 Task: Add Sprouts All Natural Lean Ground Beef Patties 93% Lean 7% Fat to the cart.
Action: Mouse moved to (18, 96)
Screenshot: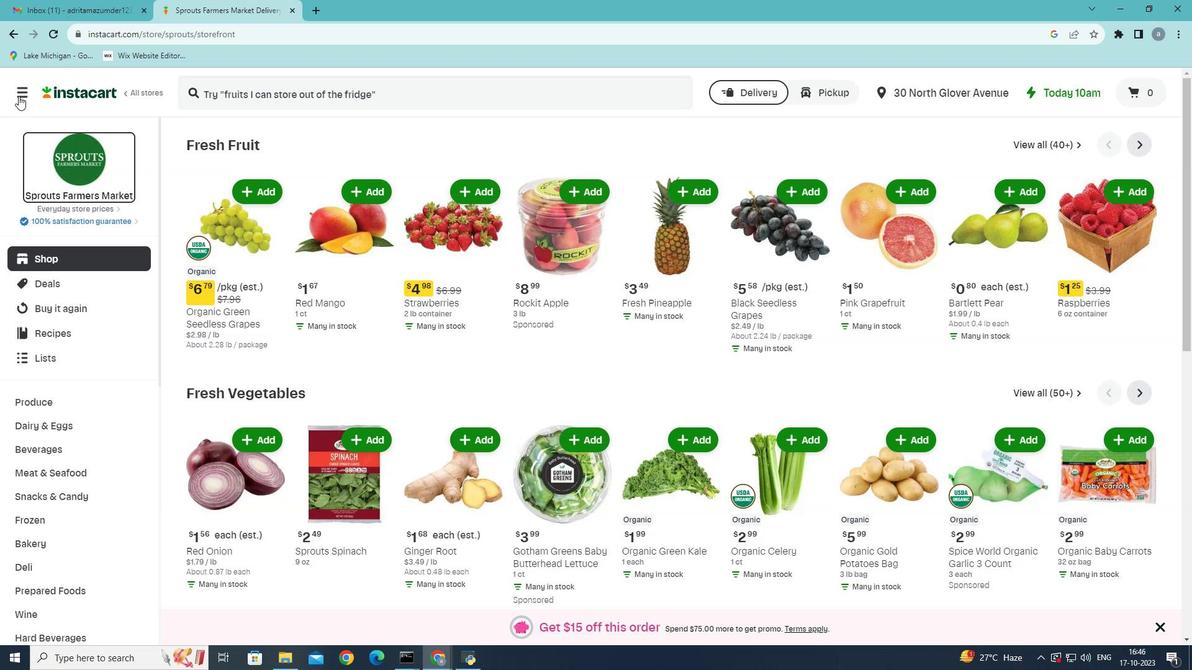 
Action: Mouse pressed left at (18, 96)
Screenshot: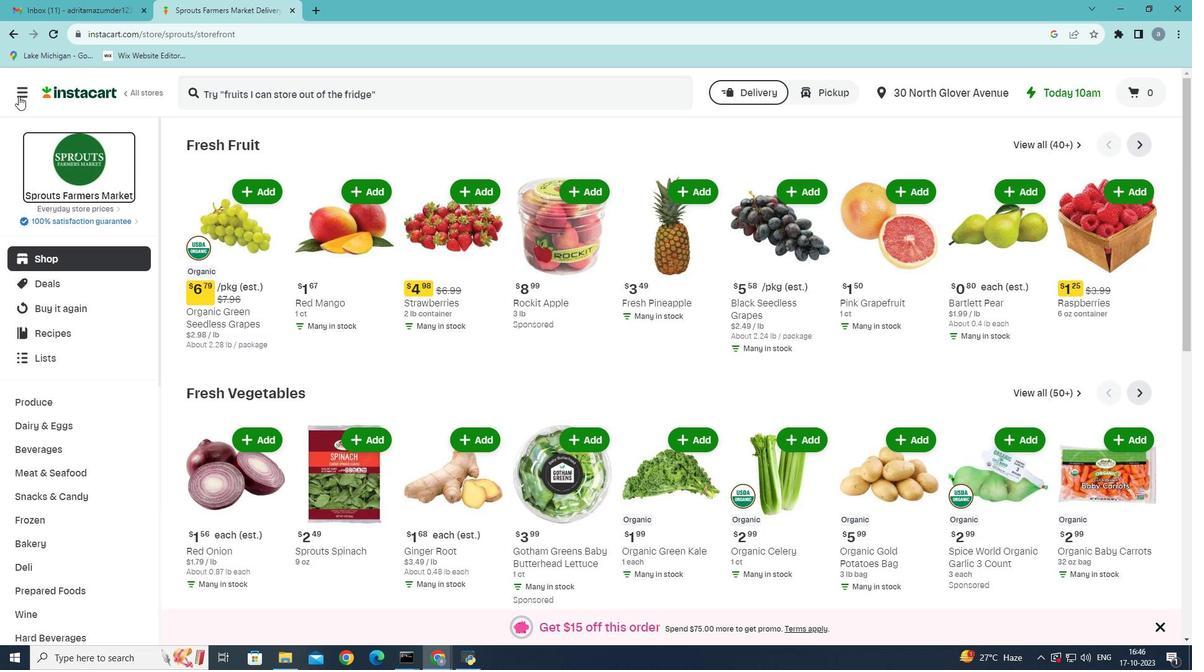 
Action: Mouse moved to (52, 366)
Screenshot: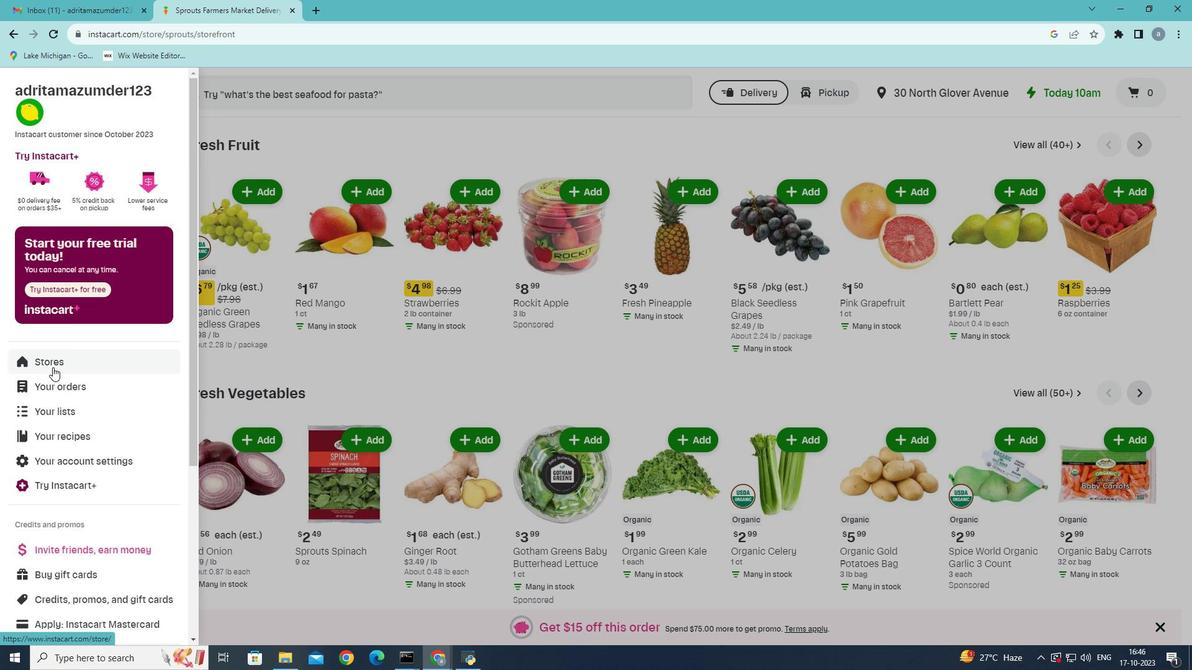 
Action: Mouse pressed left at (52, 366)
Screenshot: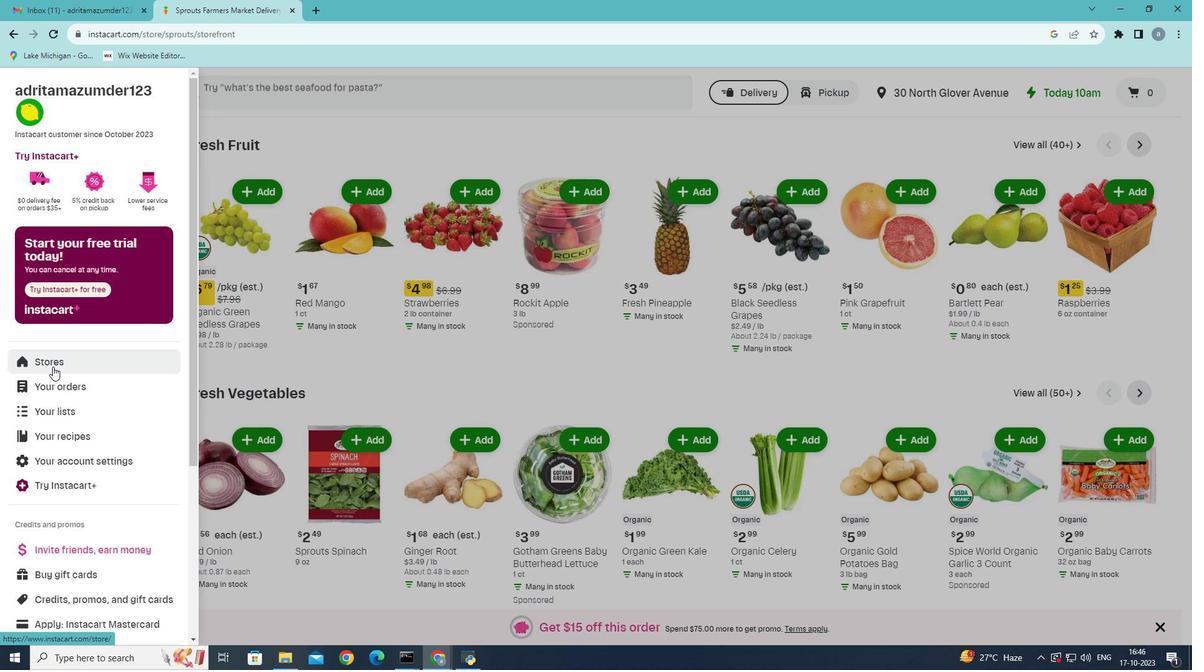 
Action: Mouse moved to (294, 144)
Screenshot: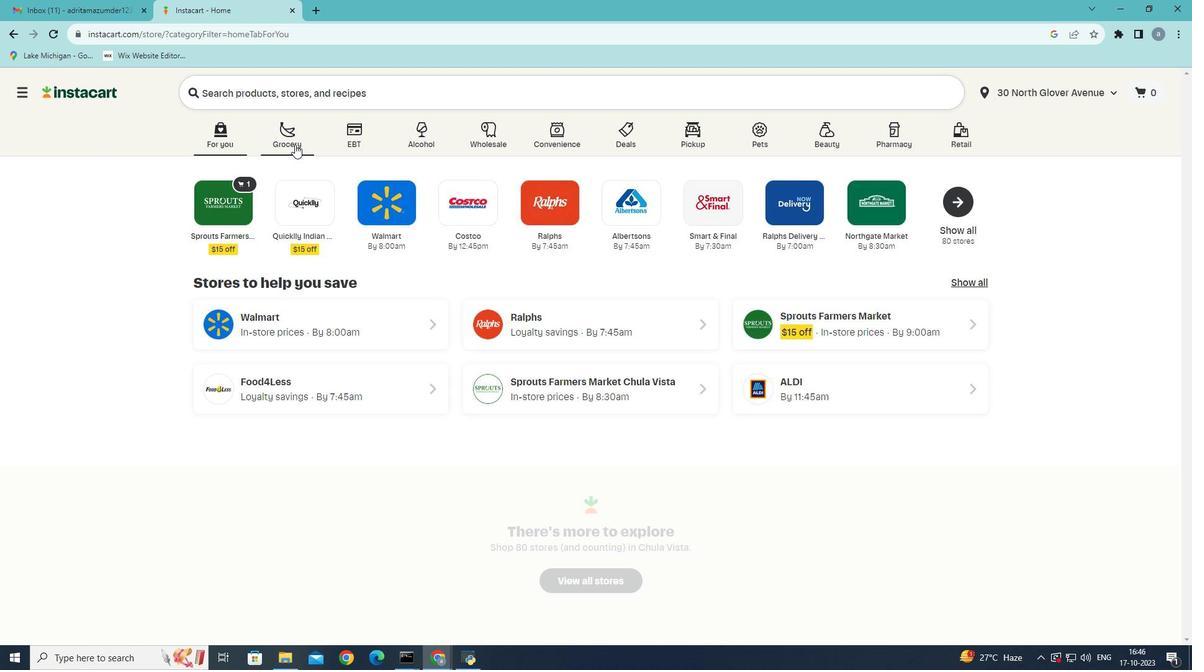 
Action: Mouse pressed left at (294, 144)
Screenshot: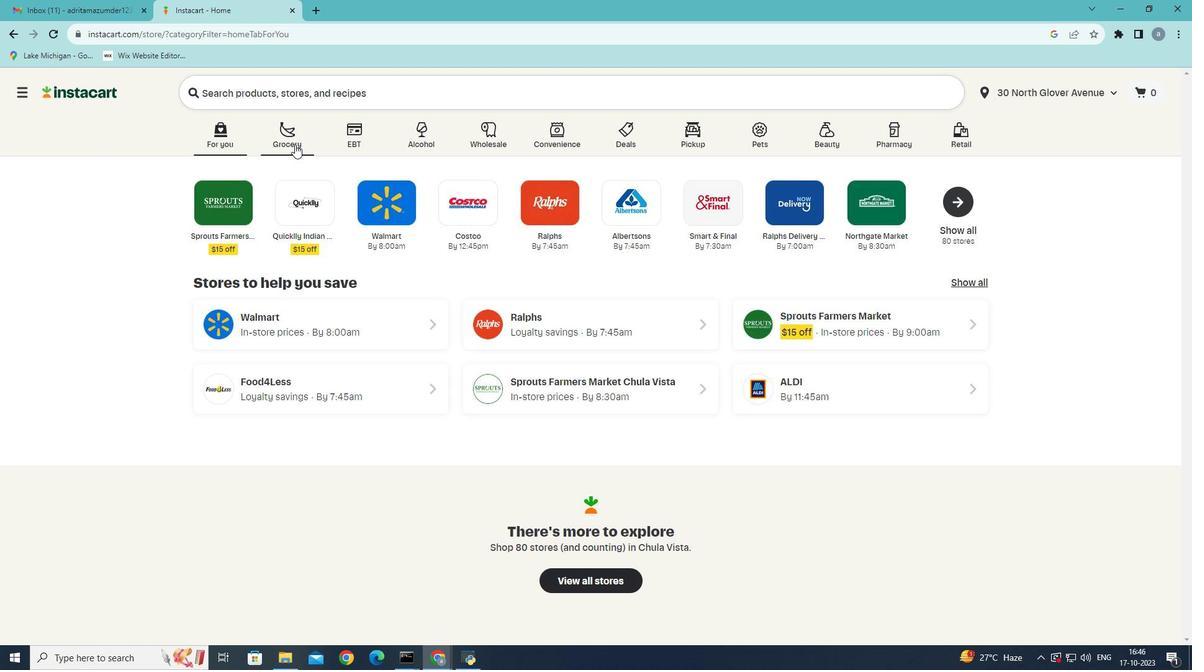 
Action: Mouse moved to (860, 308)
Screenshot: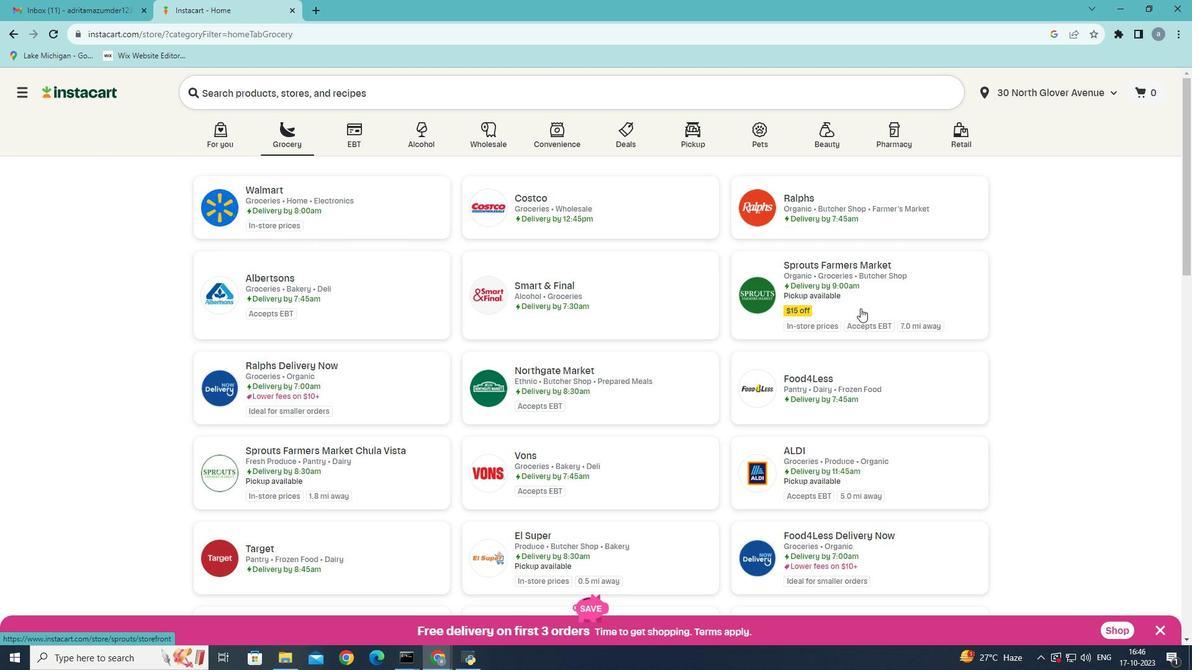 
Action: Mouse pressed left at (860, 308)
Screenshot: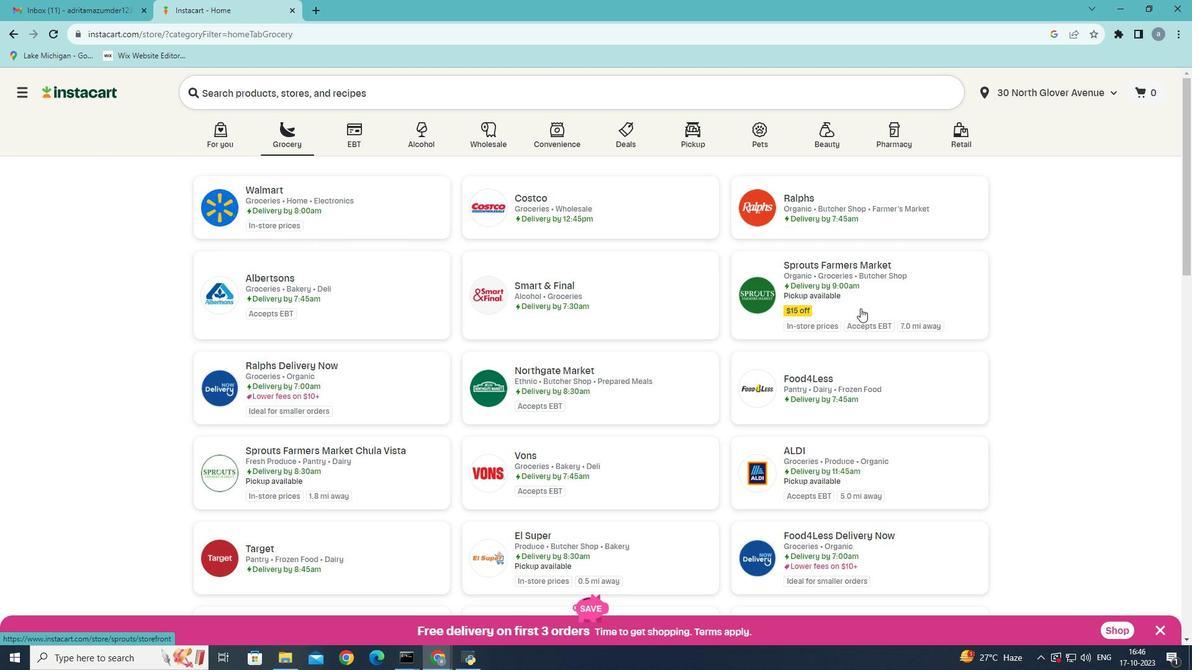 
Action: Mouse moved to (68, 470)
Screenshot: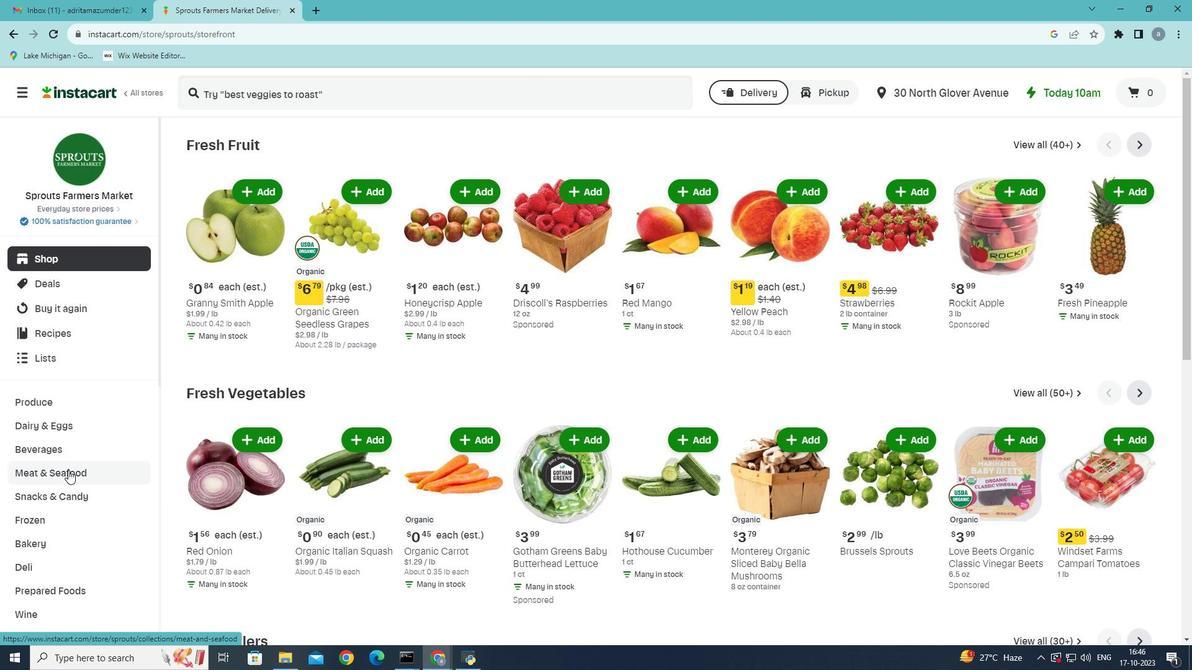 
Action: Mouse pressed left at (68, 470)
Screenshot: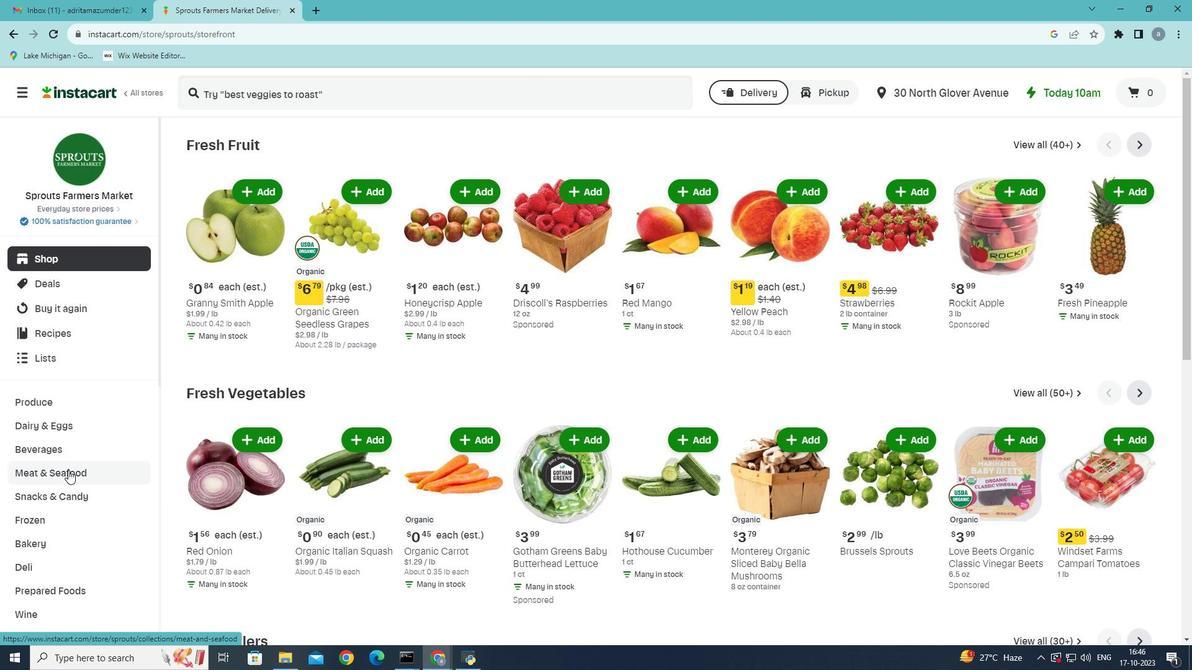 
Action: Mouse moved to (363, 175)
Screenshot: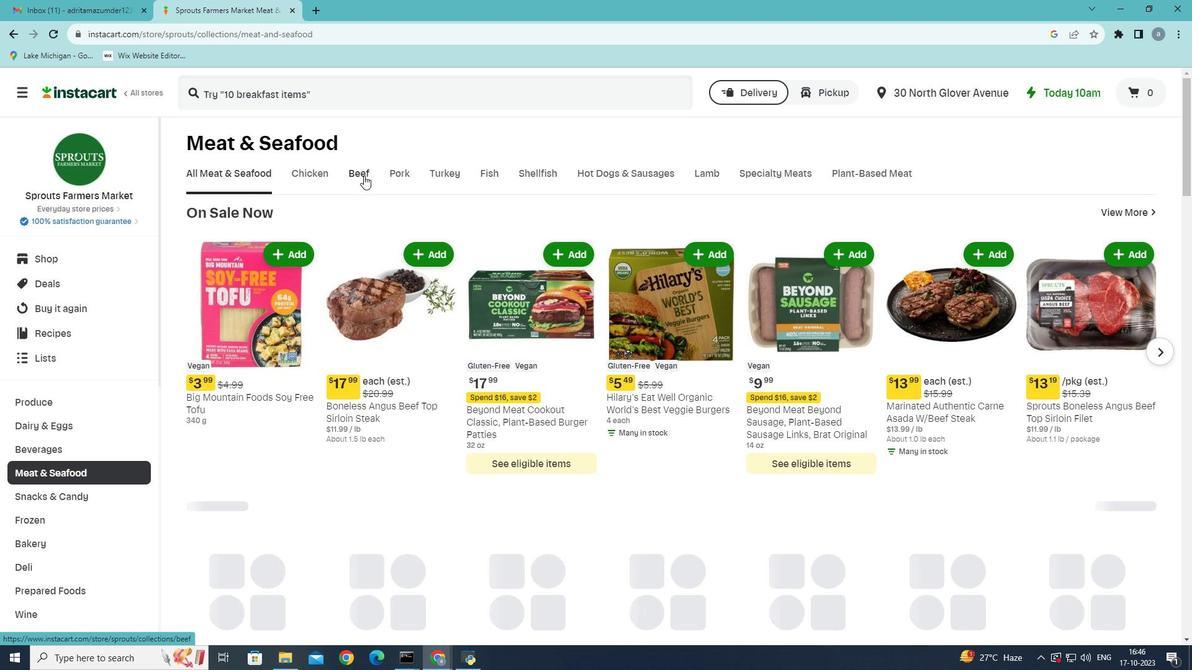 
Action: Mouse pressed left at (363, 175)
Screenshot: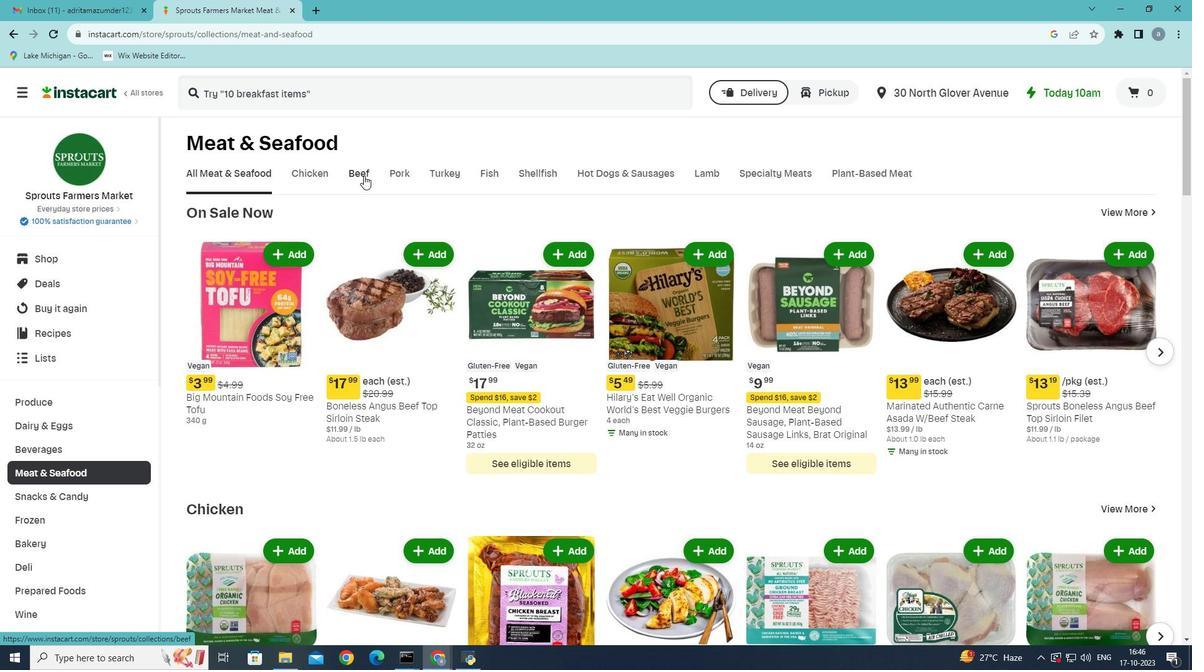 
Action: Mouse moved to (322, 224)
Screenshot: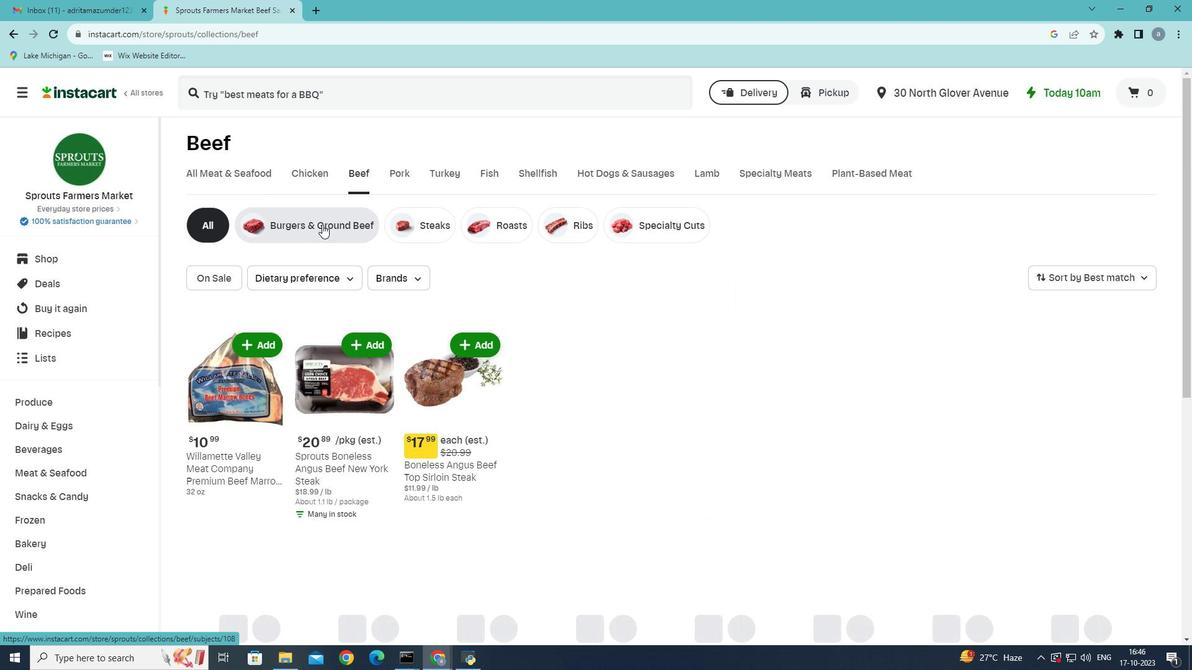 
Action: Mouse pressed left at (322, 224)
Screenshot: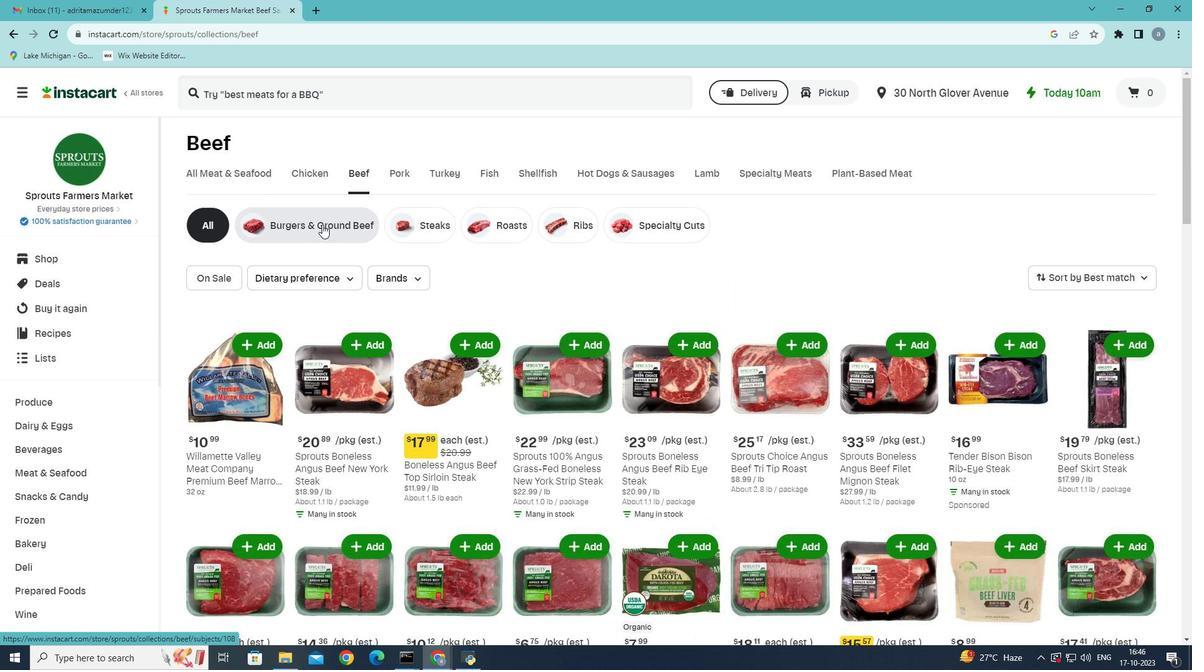 
Action: Mouse moved to (592, 463)
Screenshot: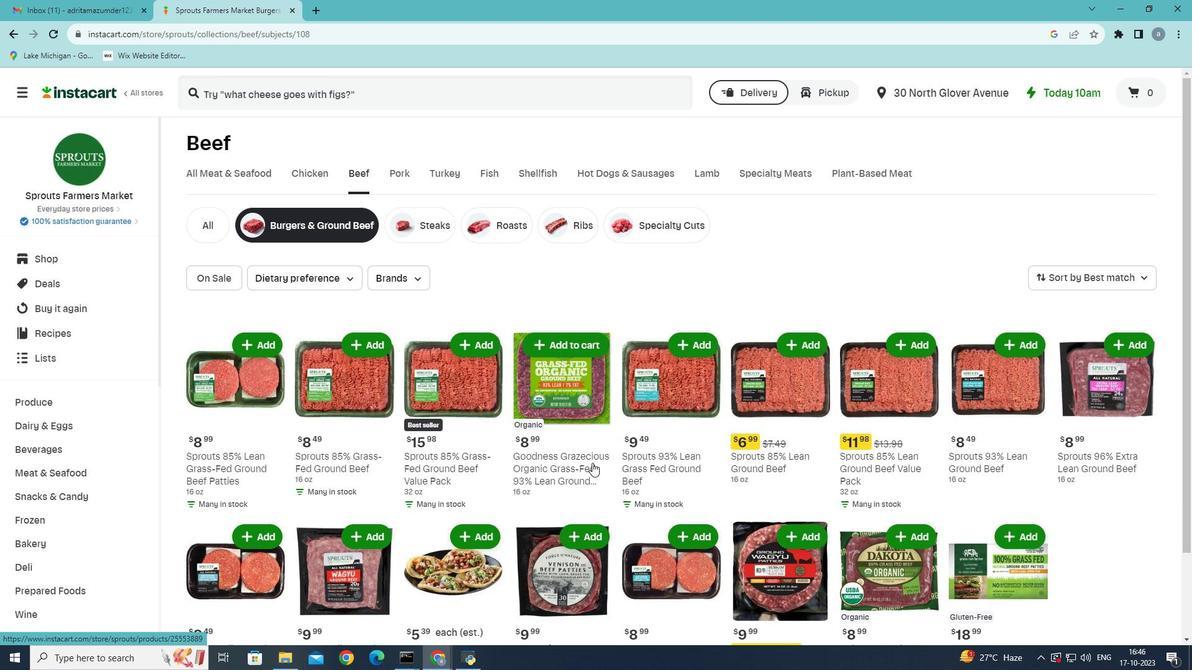
Action: Mouse scrolled (592, 462) with delta (0, 0)
Screenshot: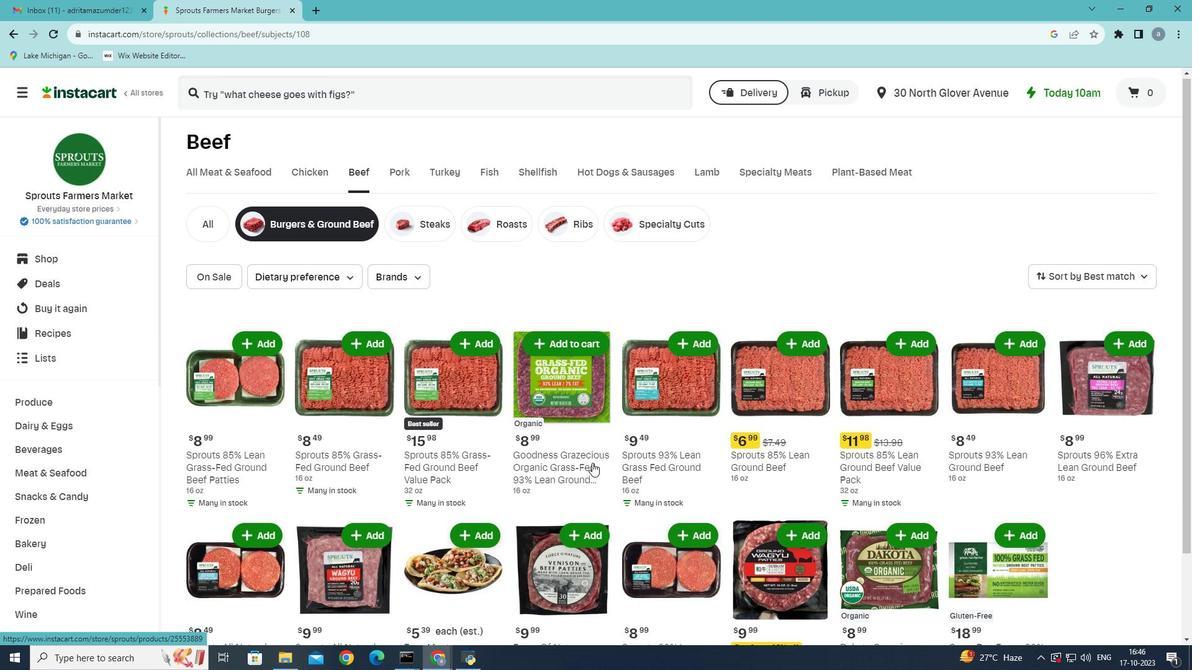 
Action: Mouse scrolled (592, 462) with delta (0, 0)
Screenshot: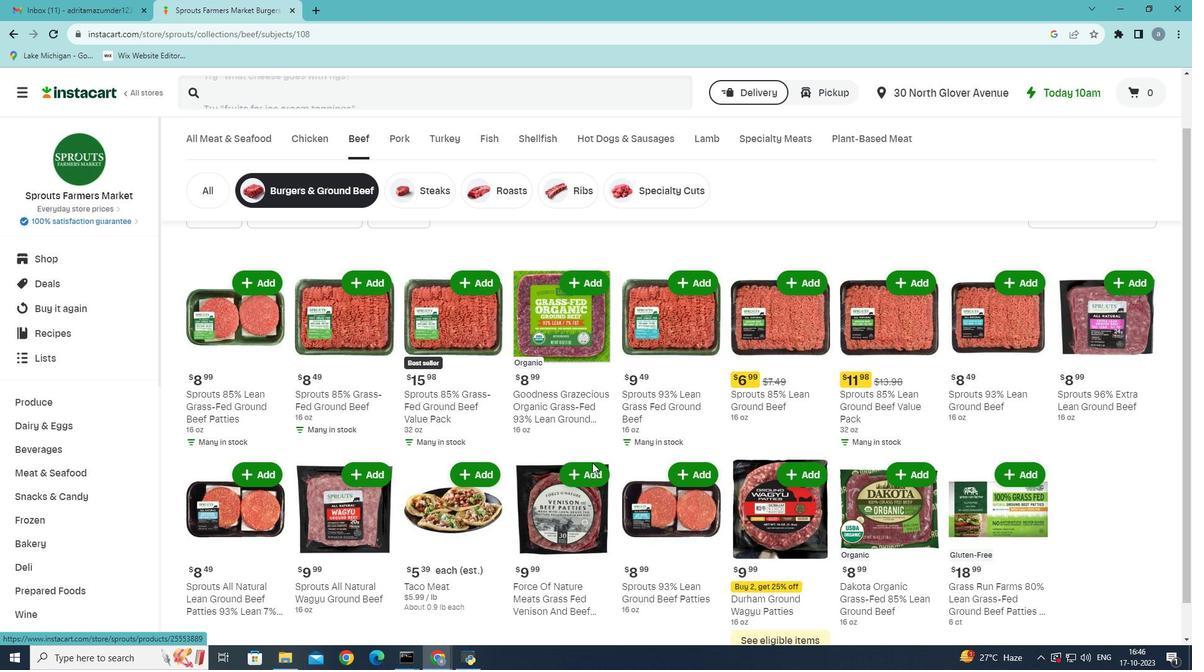 
Action: Mouse moved to (666, 496)
Screenshot: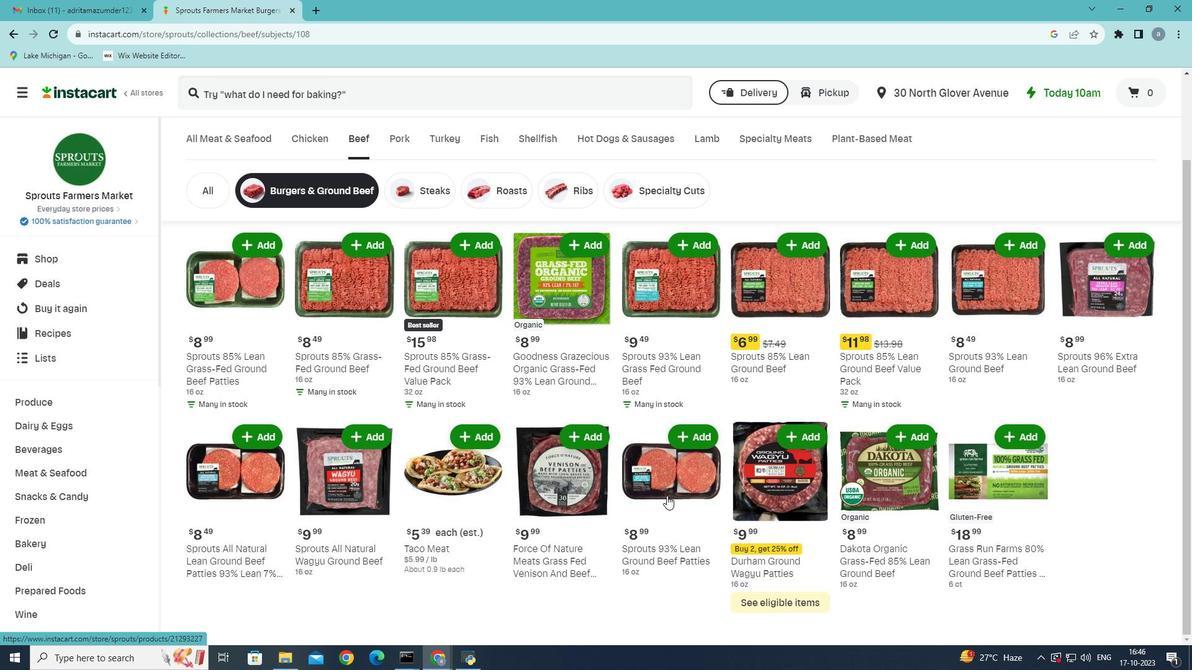 
Action: Mouse scrolled (666, 495) with delta (0, 0)
Screenshot: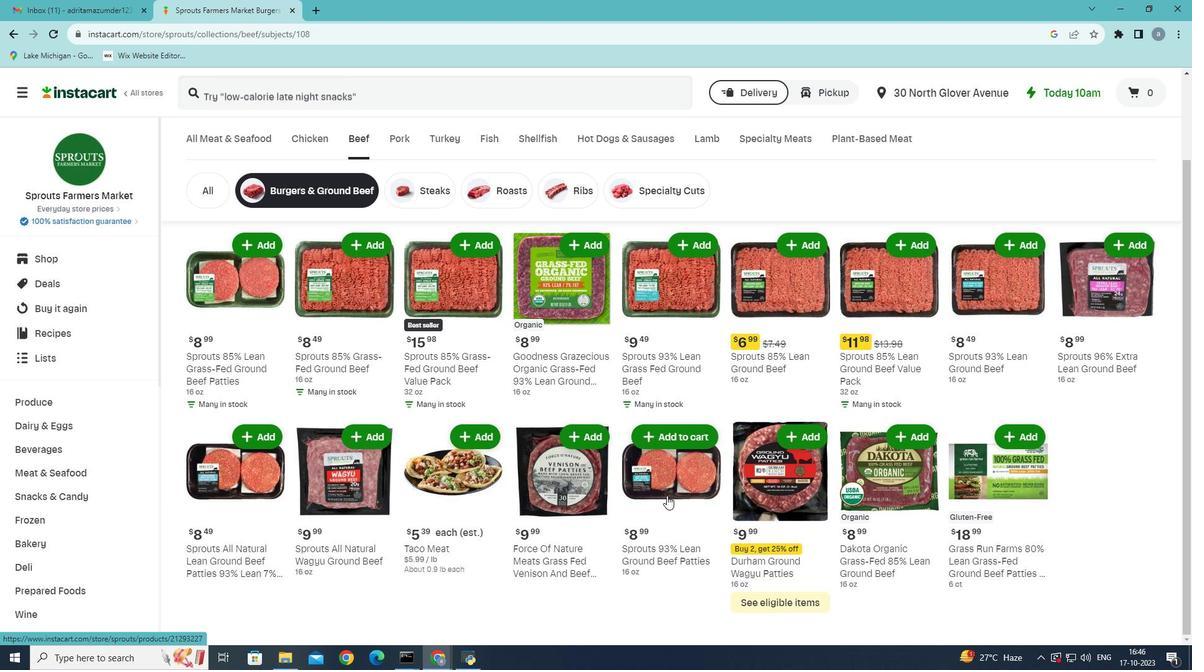 
Action: Mouse moved to (668, 496)
Screenshot: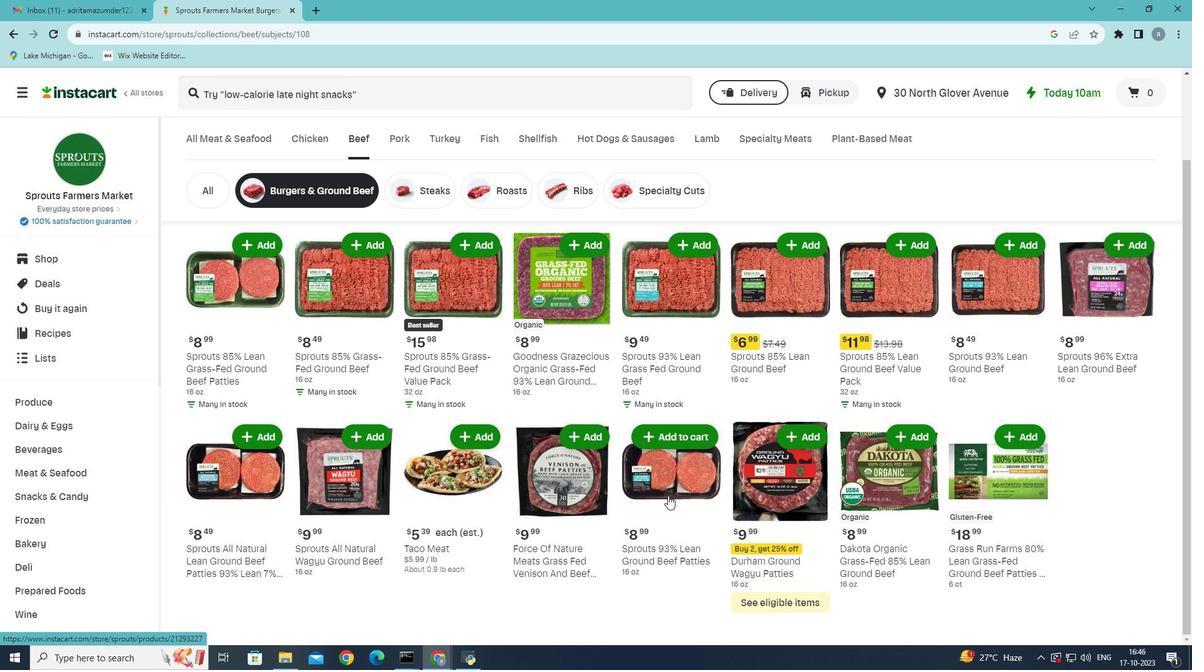 
Action: Mouse scrolled (668, 495) with delta (0, 0)
Screenshot: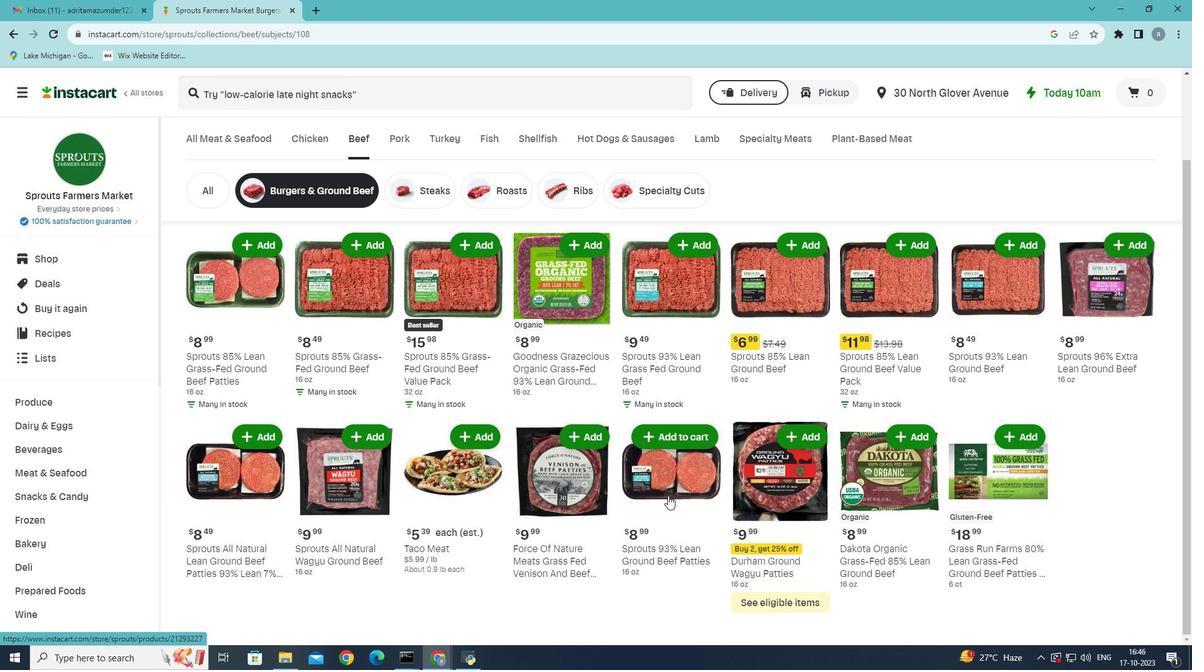 
Action: Mouse moved to (941, 384)
Screenshot: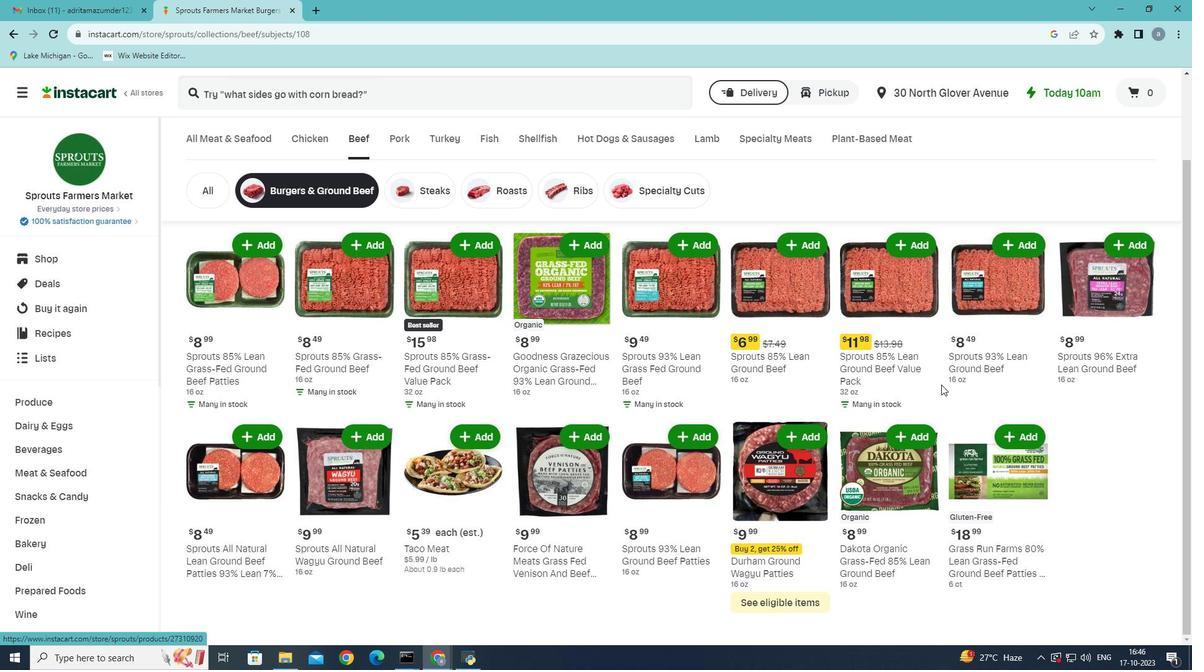 
Action: Mouse scrolled (941, 385) with delta (0, 0)
Screenshot: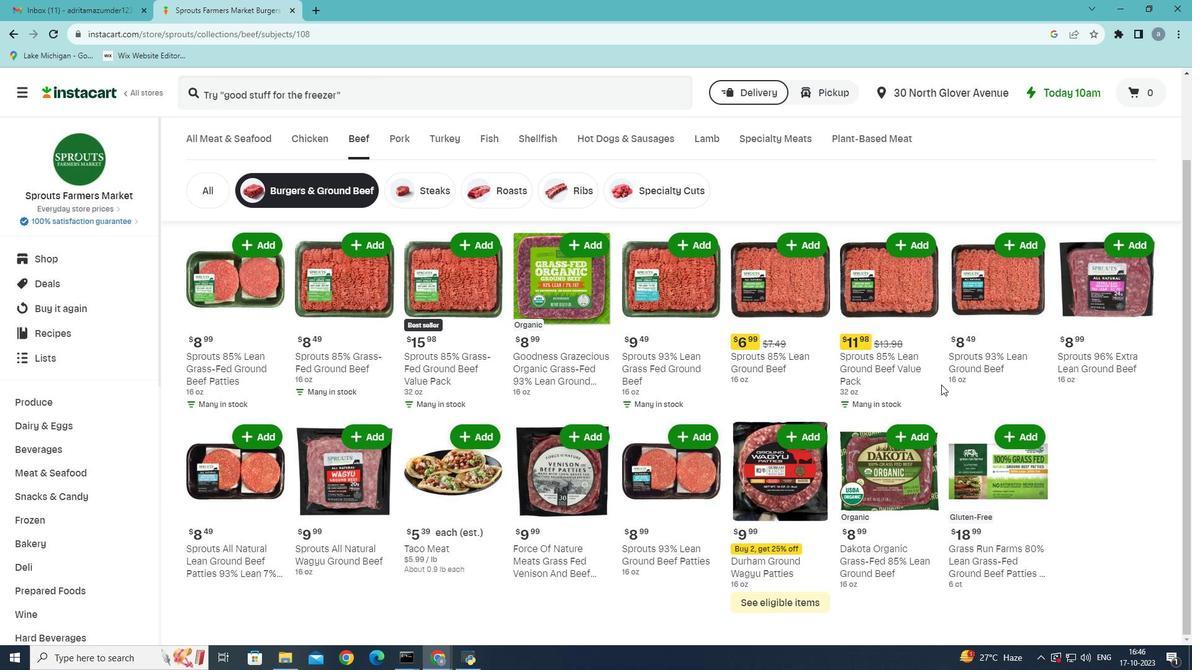 
Action: Mouse moved to (981, 429)
Screenshot: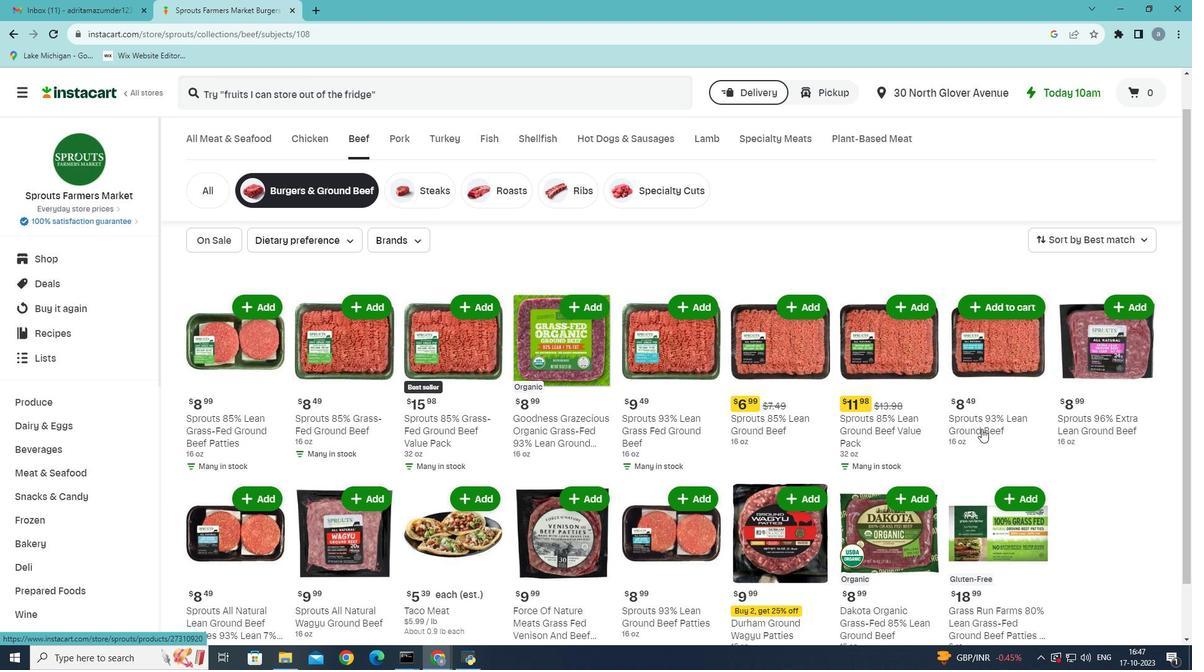 
Action: Mouse scrolled (981, 428) with delta (0, 0)
Screenshot: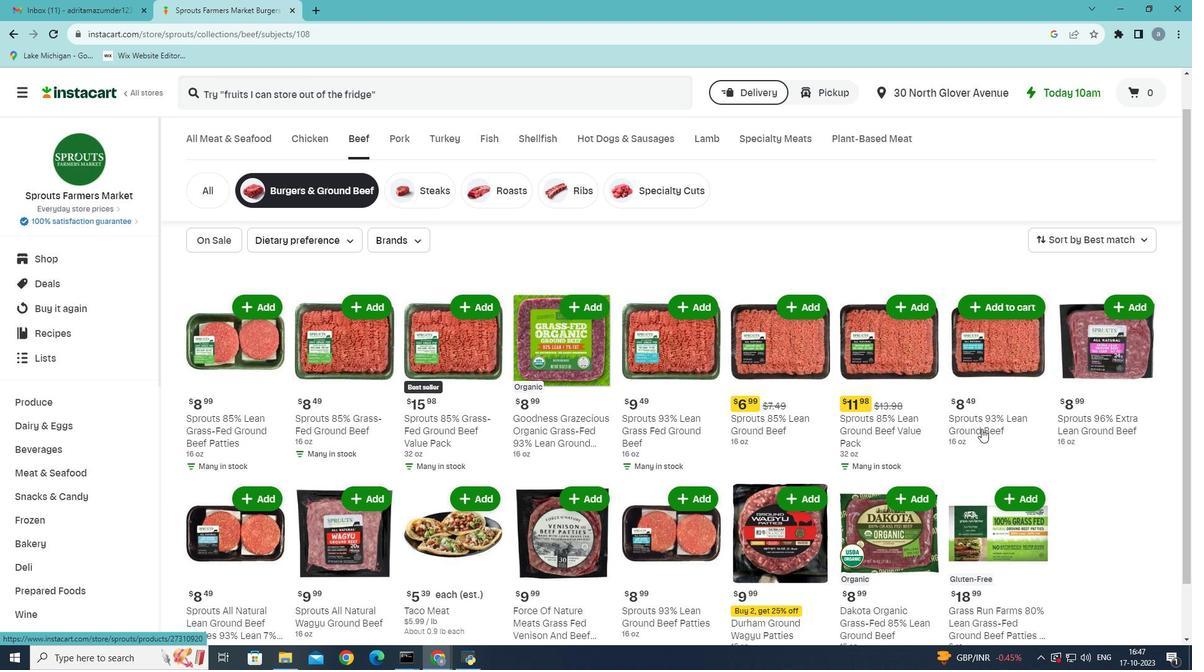 
Action: Mouse scrolled (981, 428) with delta (0, 0)
Screenshot: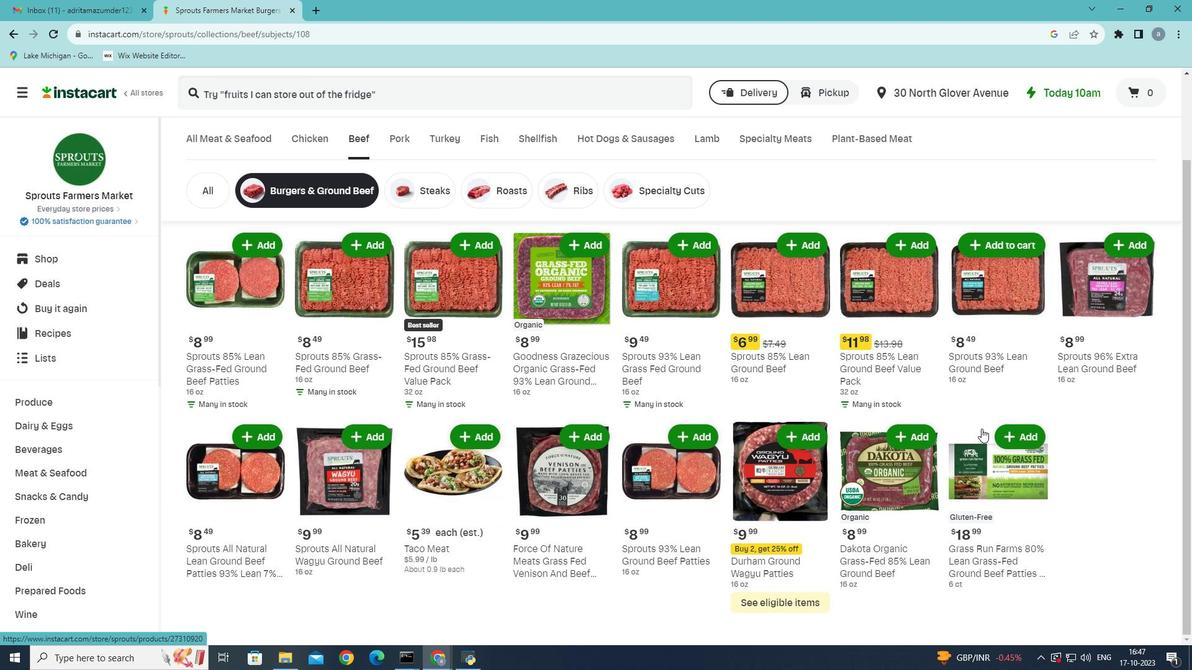 
Action: Mouse scrolled (981, 428) with delta (0, 0)
Screenshot: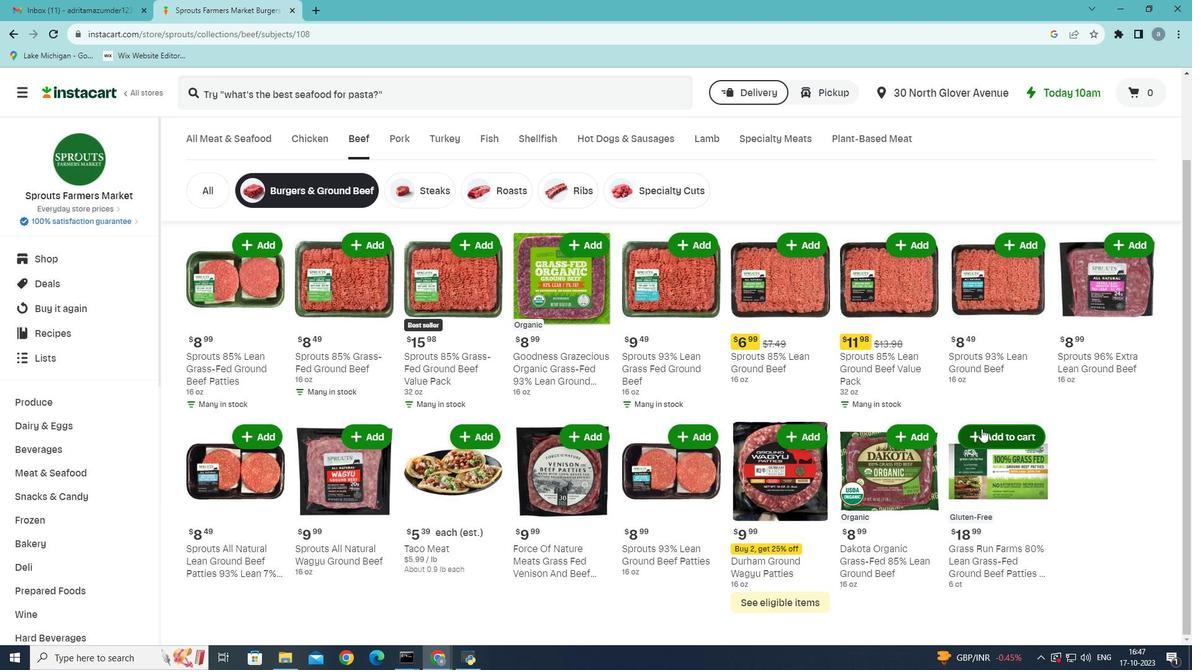 
Action: Mouse scrolled (981, 428) with delta (0, 0)
Screenshot: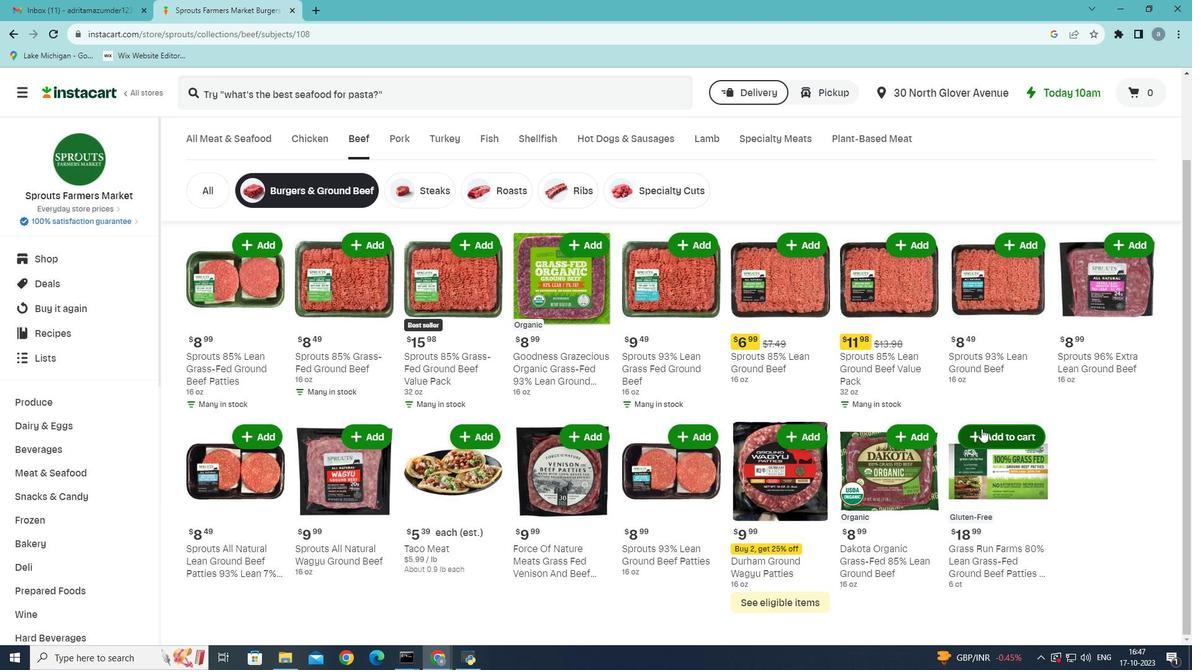 
Action: Mouse moved to (913, 425)
Screenshot: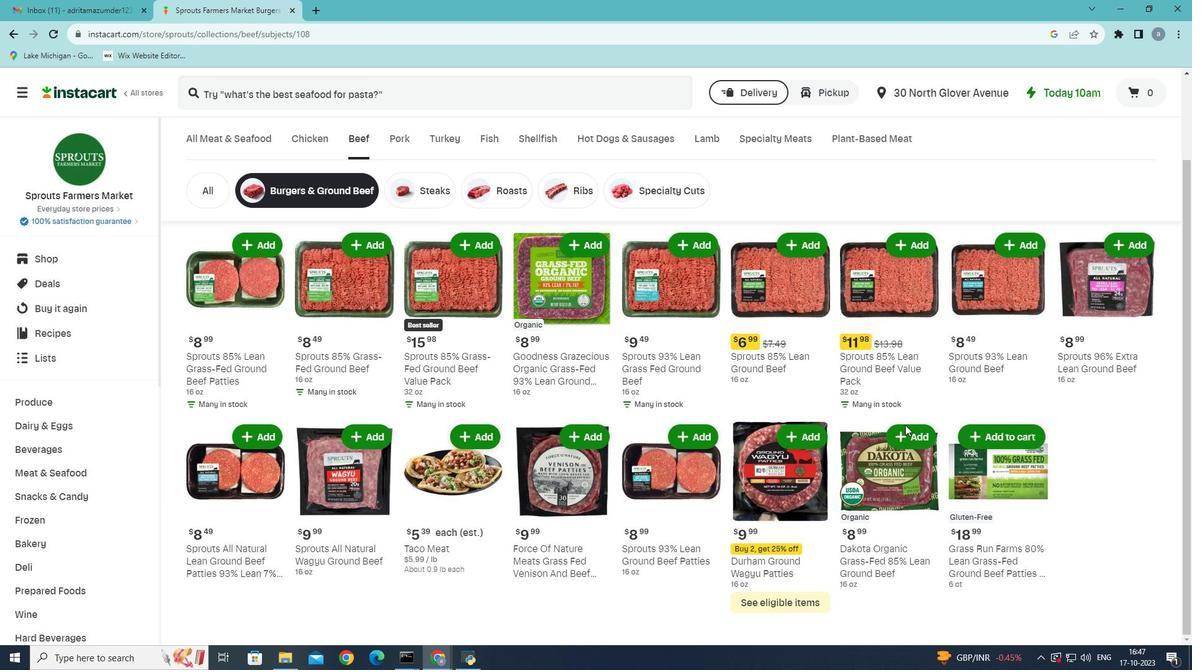 
Action: Mouse scrolled (913, 424) with delta (0, 0)
Screenshot: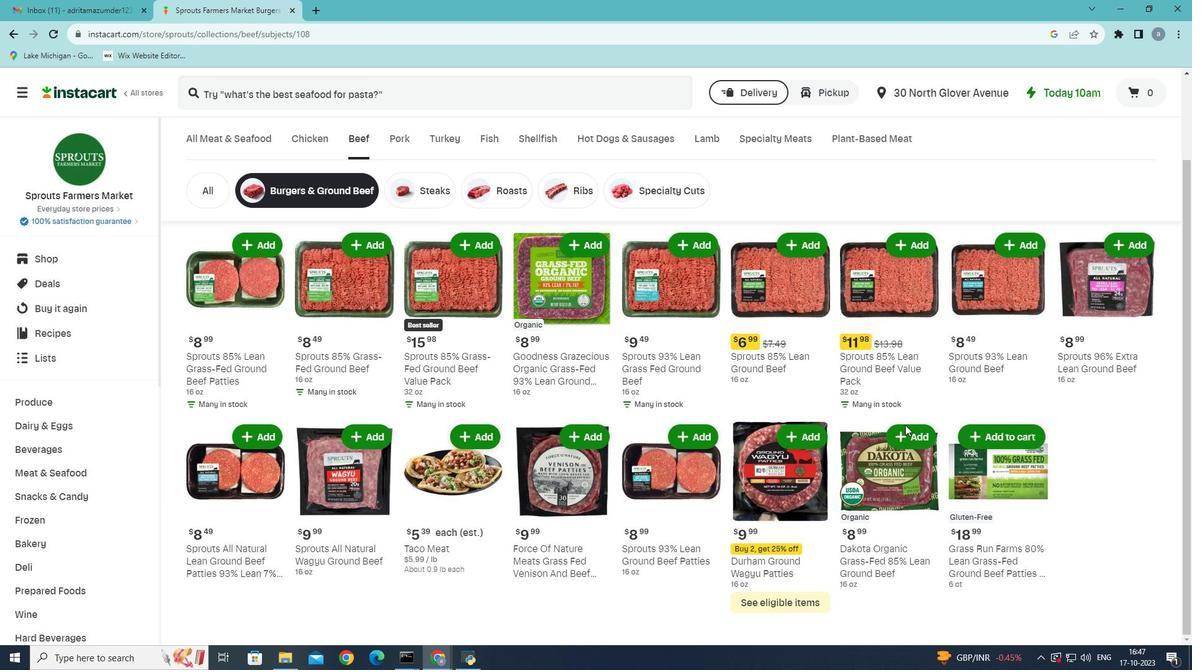
Action: Mouse moved to (247, 437)
Screenshot: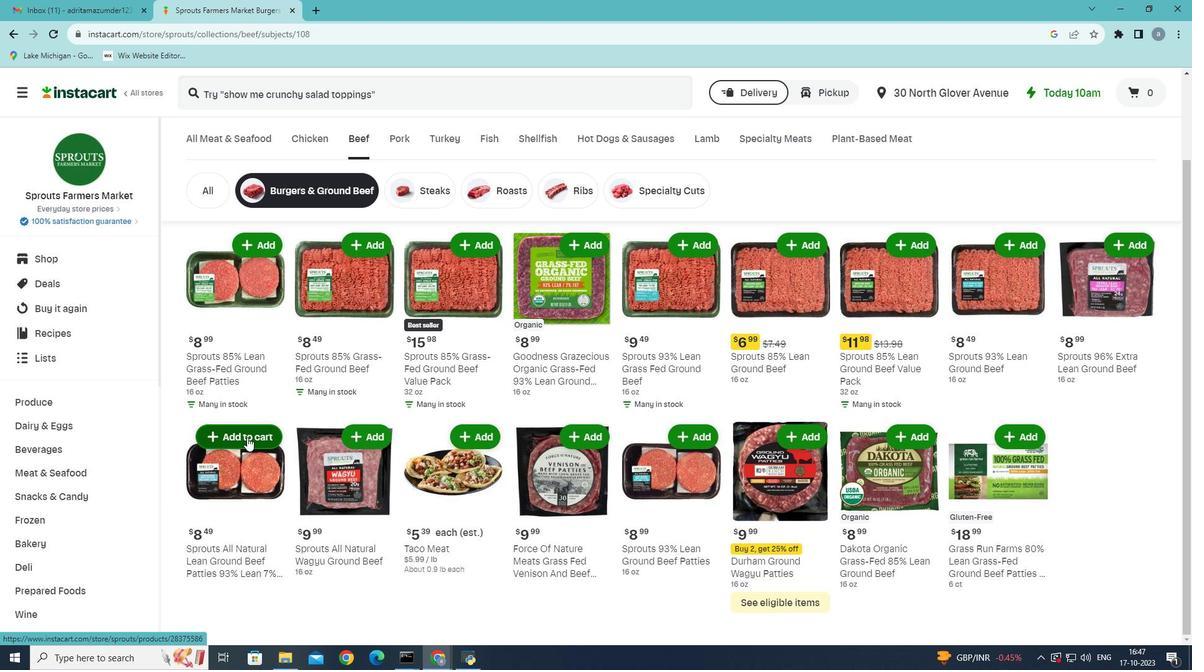 
Action: Mouse pressed left at (247, 437)
Screenshot: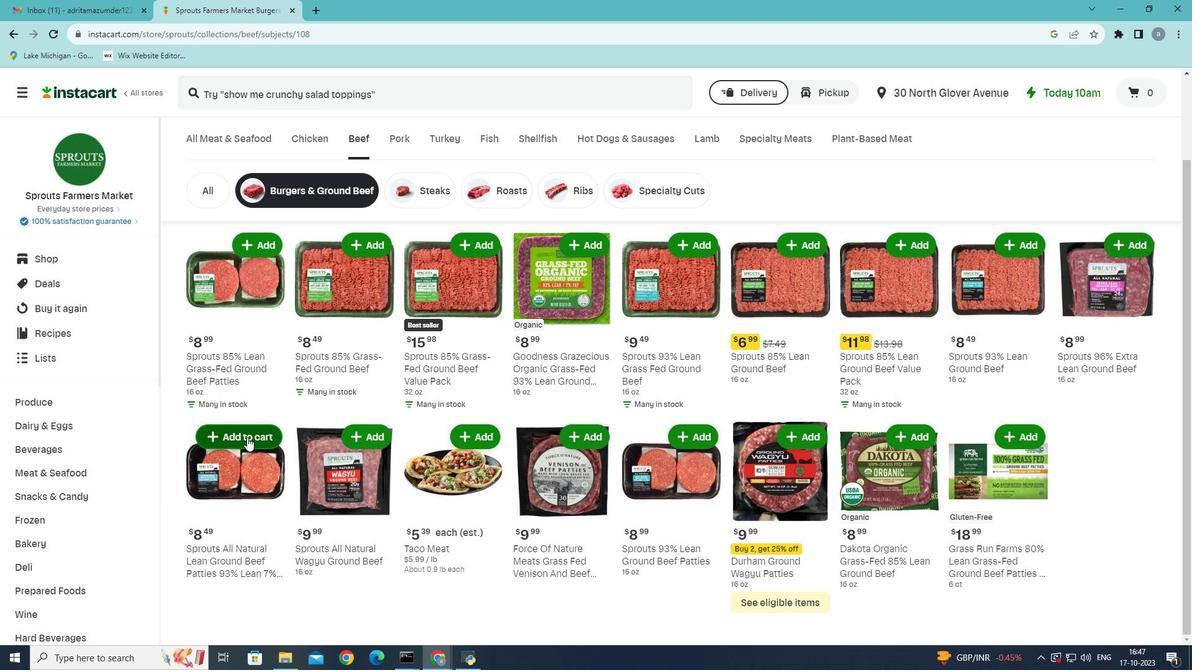 
Action: Mouse moved to (295, 446)
Screenshot: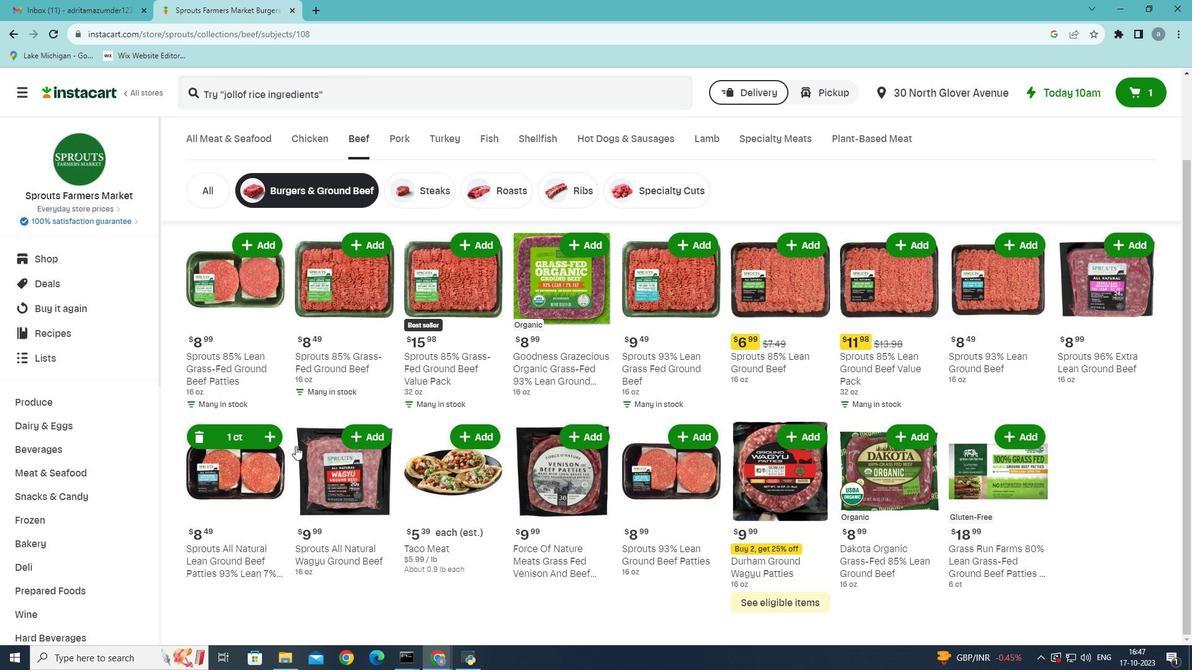 
